Task: Add a location "India".
Action: Mouse moved to (942, 27)
Screenshot: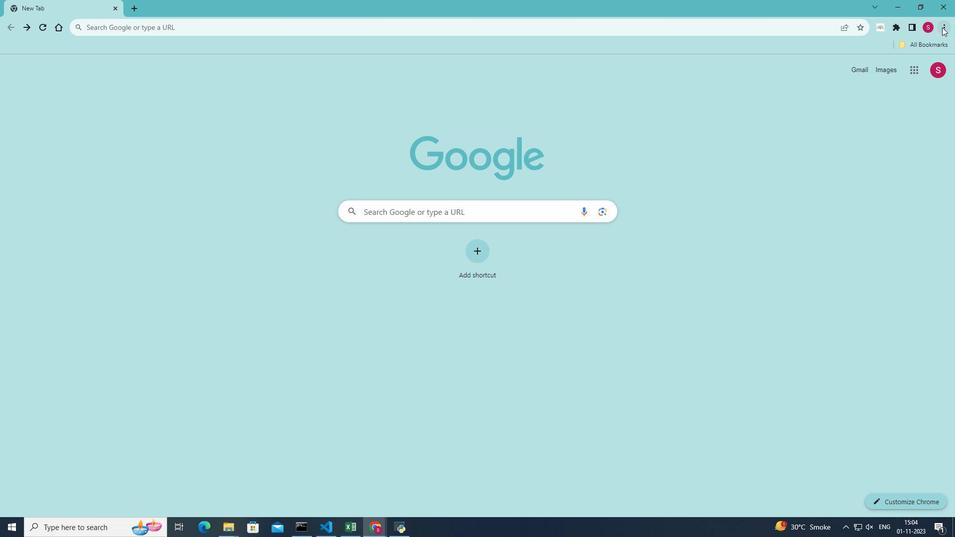 
Action: Mouse pressed left at (942, 27)
Screenshot: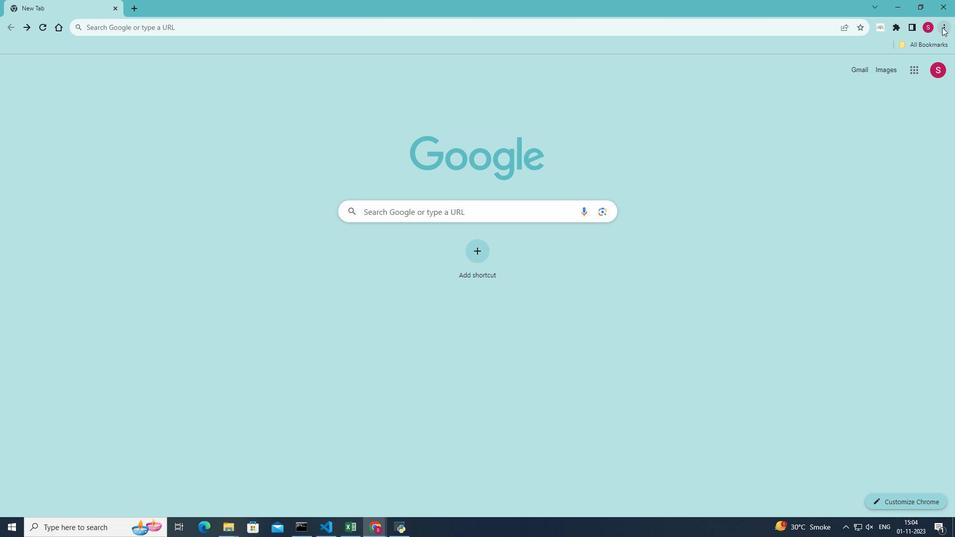 
Action: Mouse moved to (844, 184)
Screenshot: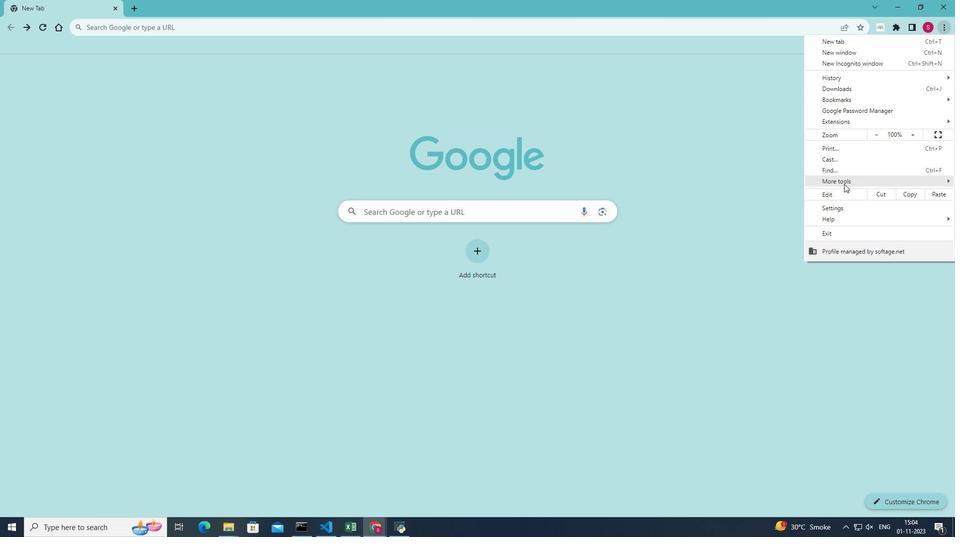 
Action: Mouse pressed left at (844, 184)
Screenshot: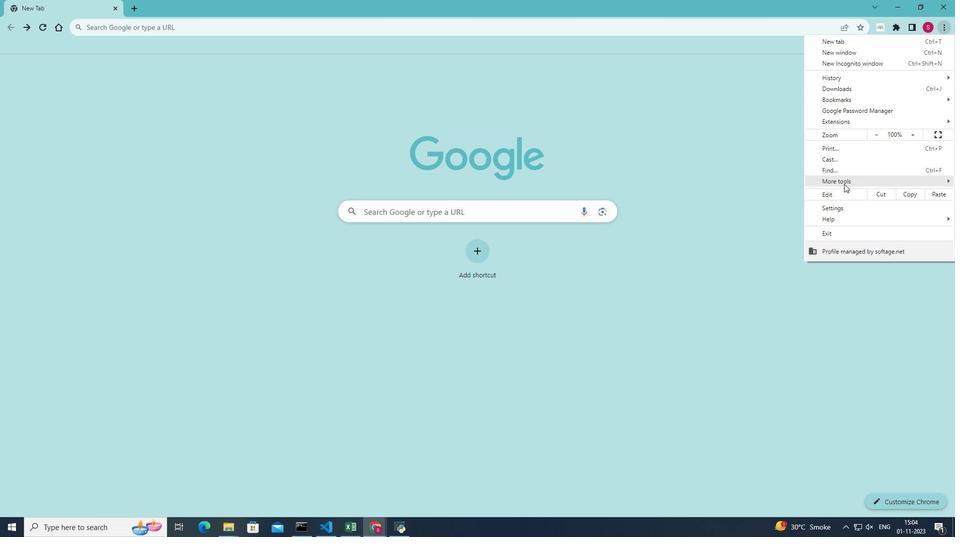 
Action: Mouse moved to (712, 257)
Screenshot: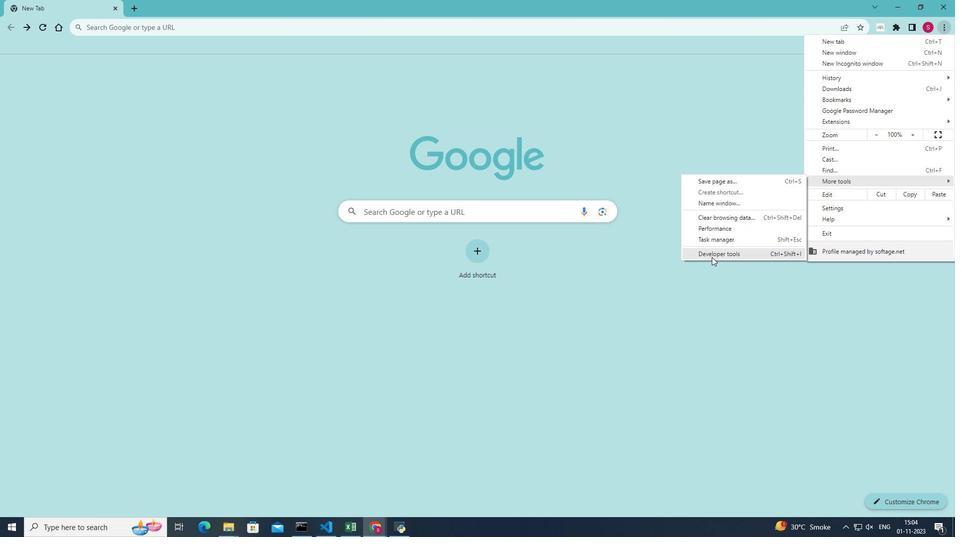
Action: Mouse pressed left at (712, 257)
Screenshot: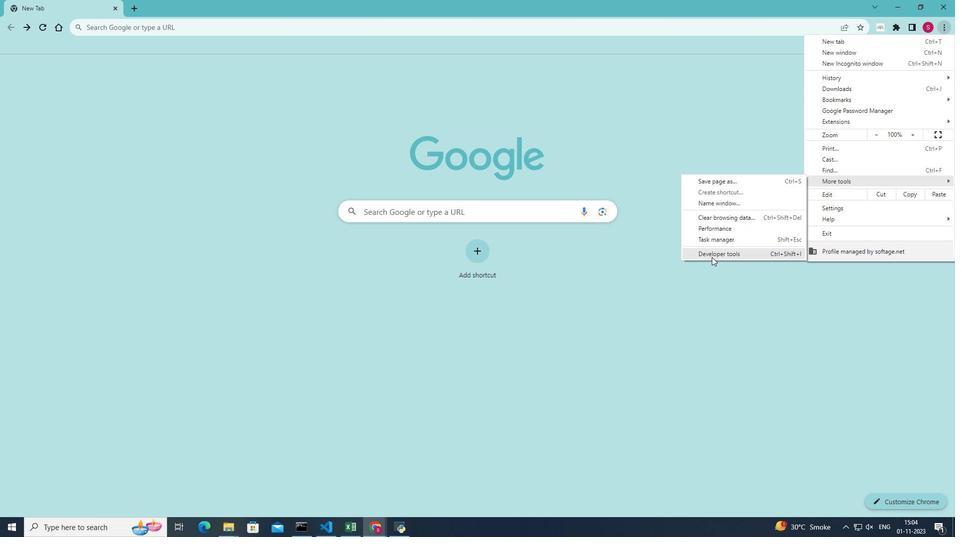 
Action: Mouse moved to (924, 58)
Screenshot: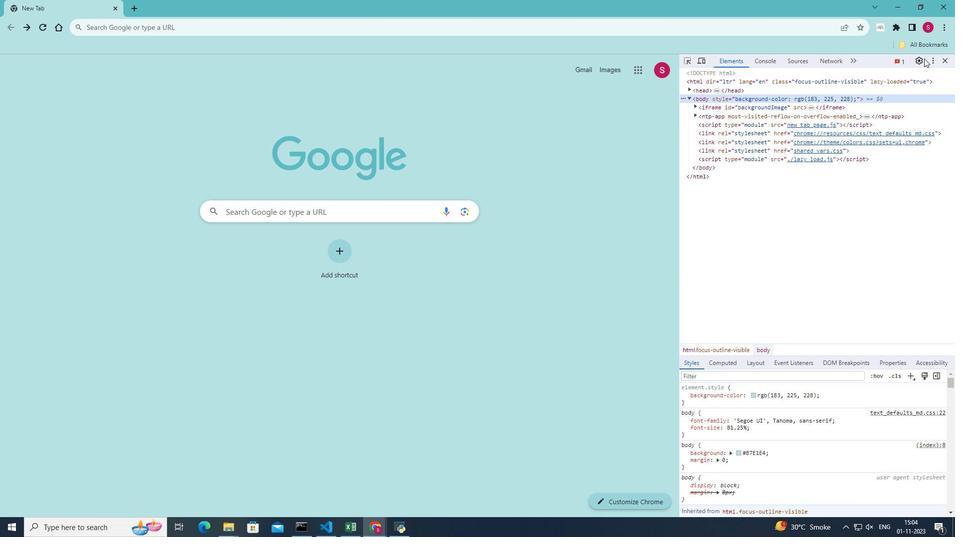 
Action: Mouse pressed left at (924, 58)
Screenshot: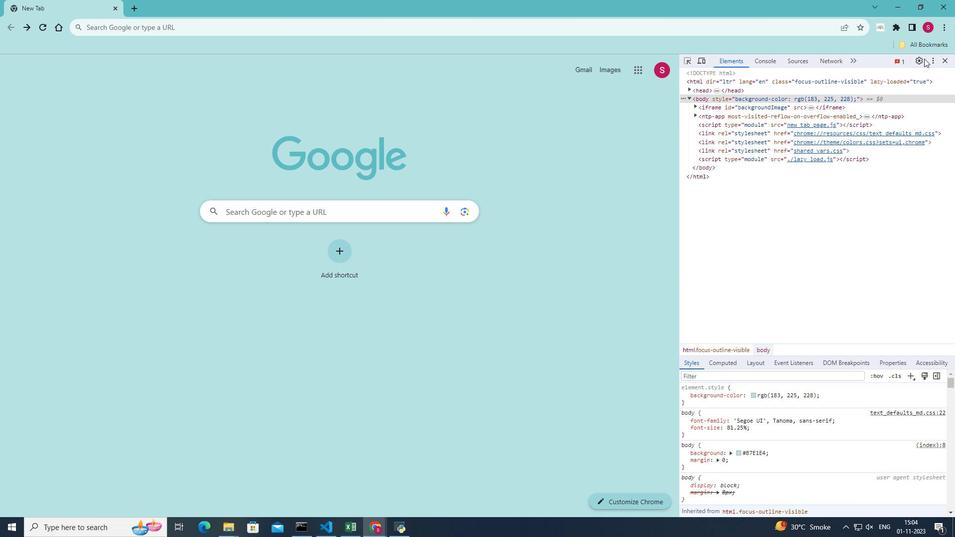 
Action: Mouse moved to (713, 159)
Screenshot: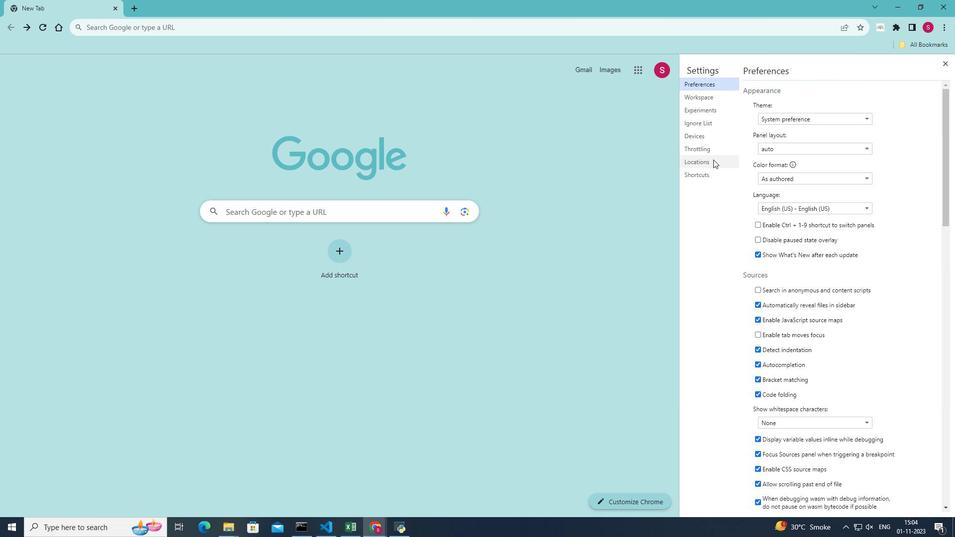 
Action: Mouse pressed left at (713, 159)
Screenshot: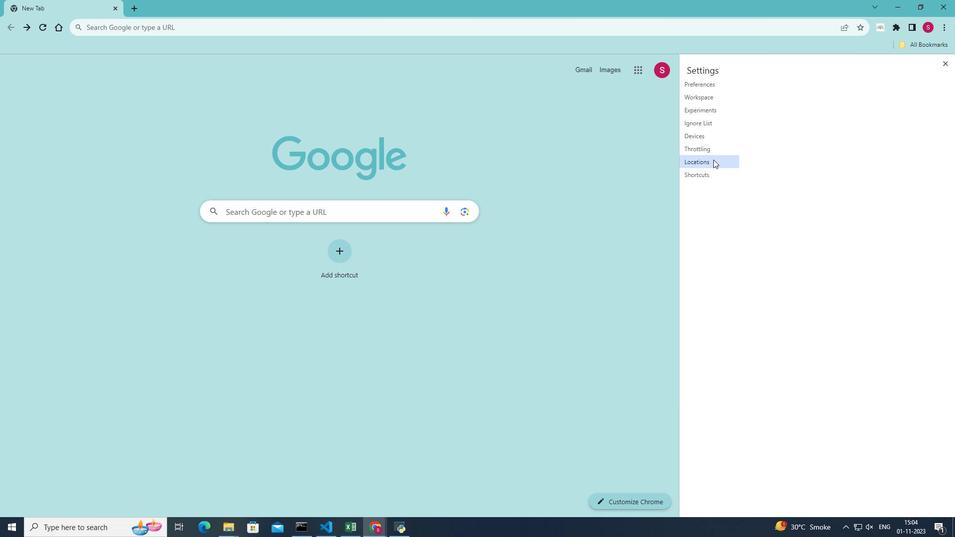 
Action: Mouse moved to (778, 89)
Screenshot: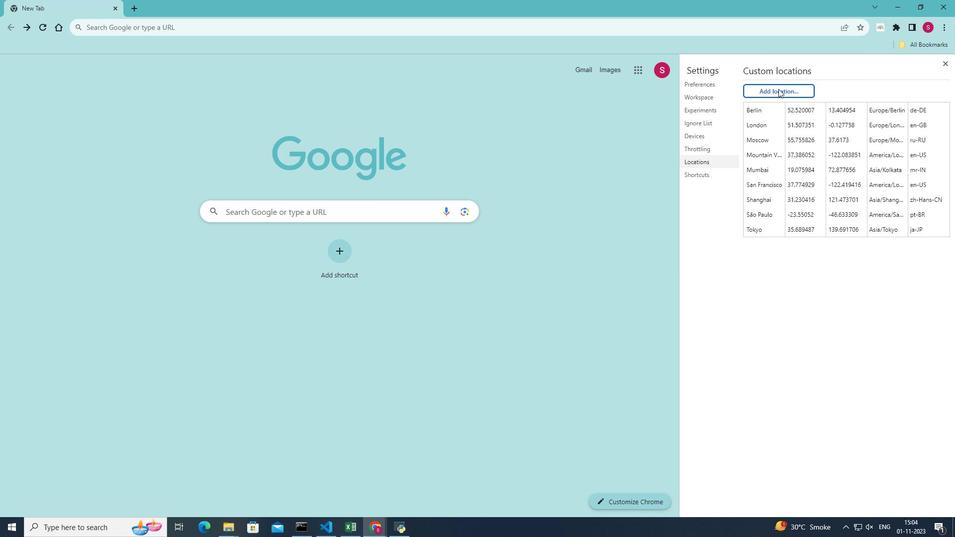
Action: Mouse pressed left at (778, 89)
Screenshot: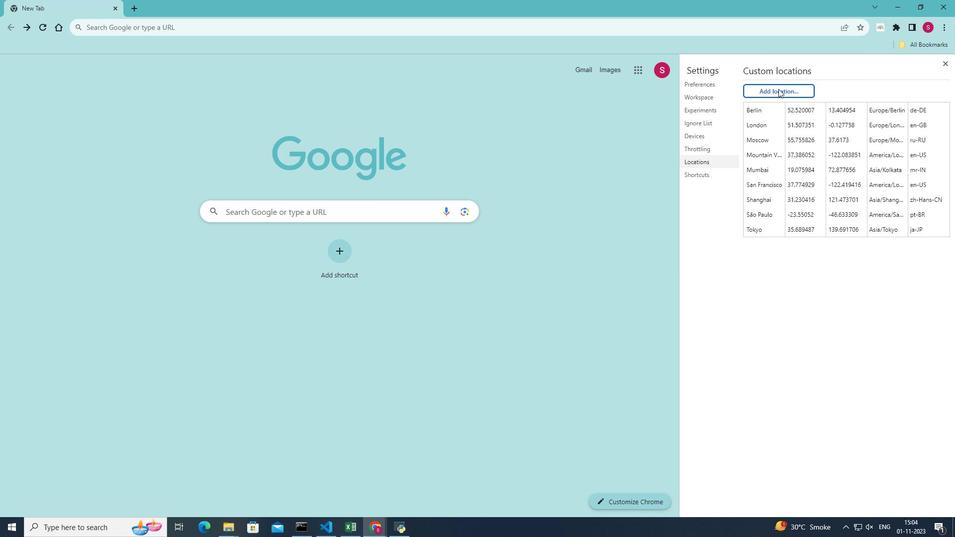 
Action: Mouse moved to (811, 331)
Screenshot: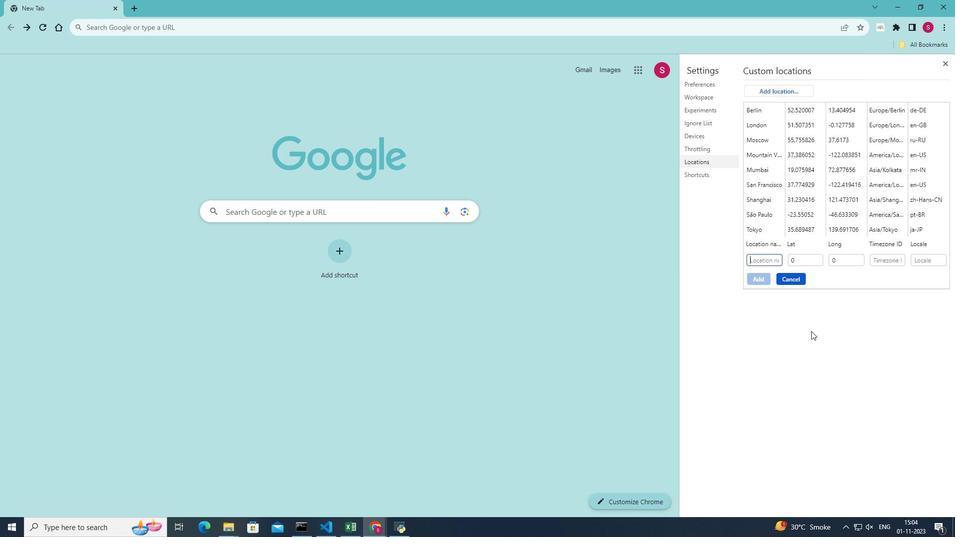 
Action: Key pressed i<Key.backspace><Key.shift>India
Screenshot: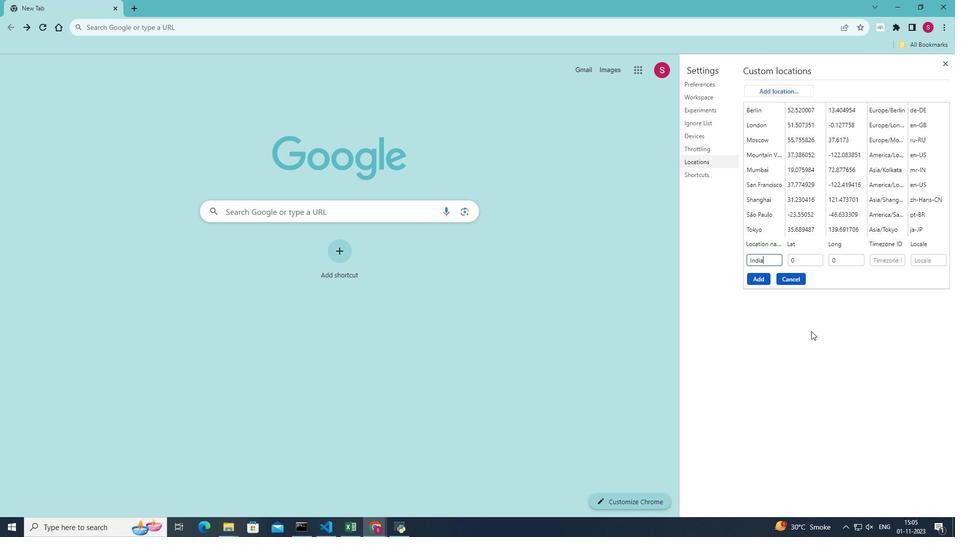 
Action: Mouse moved to (761, 279)
Screenshot: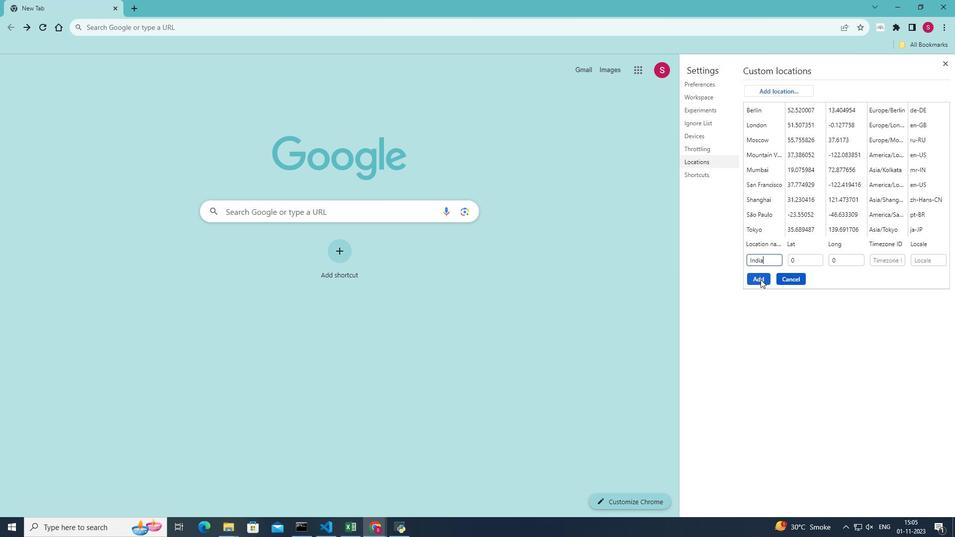 
Action: Mouse pressed left at (761, 279)
Screenshot: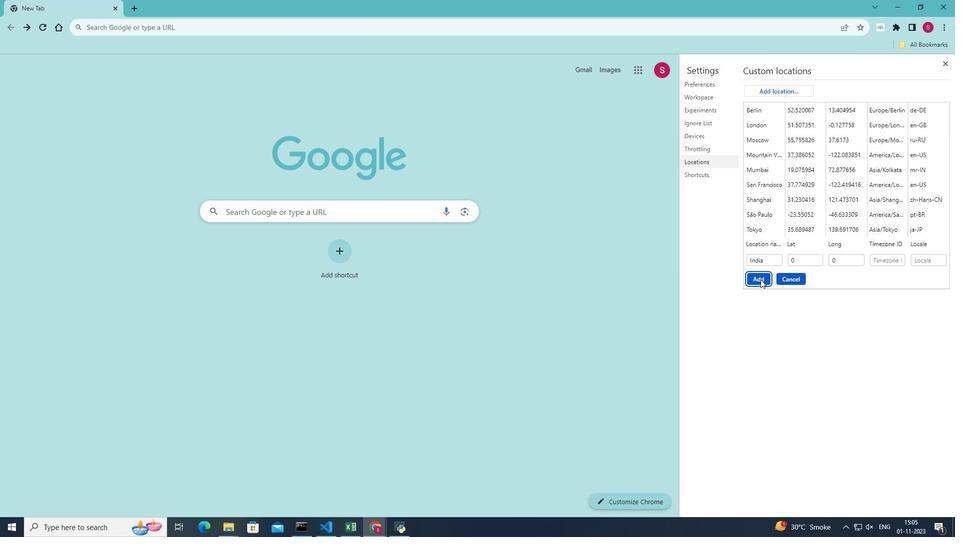 
Action: Mouse moved to (761, 279)
Screenshot: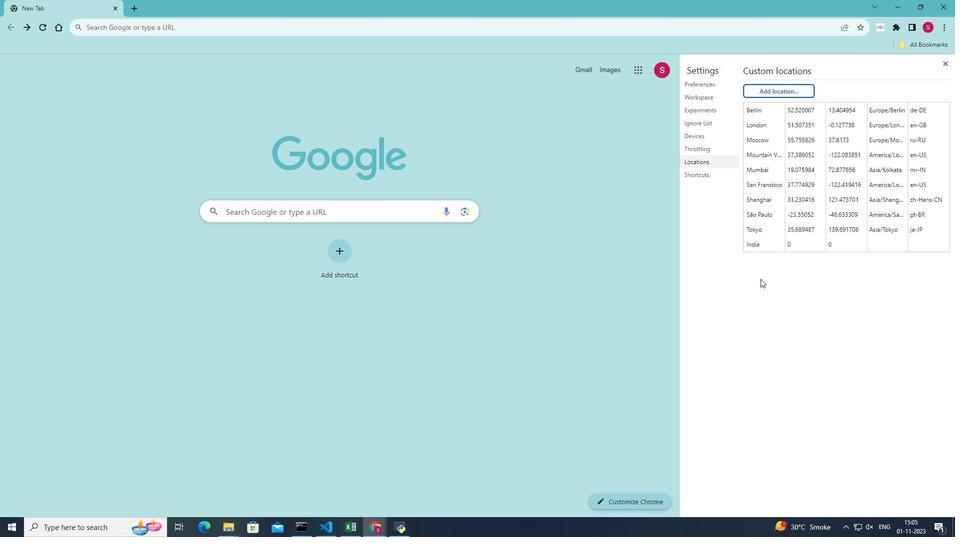
